 Task: Insert the shape of explosion 1.
Action: Mouse moved to (119, 92)
Screenshot: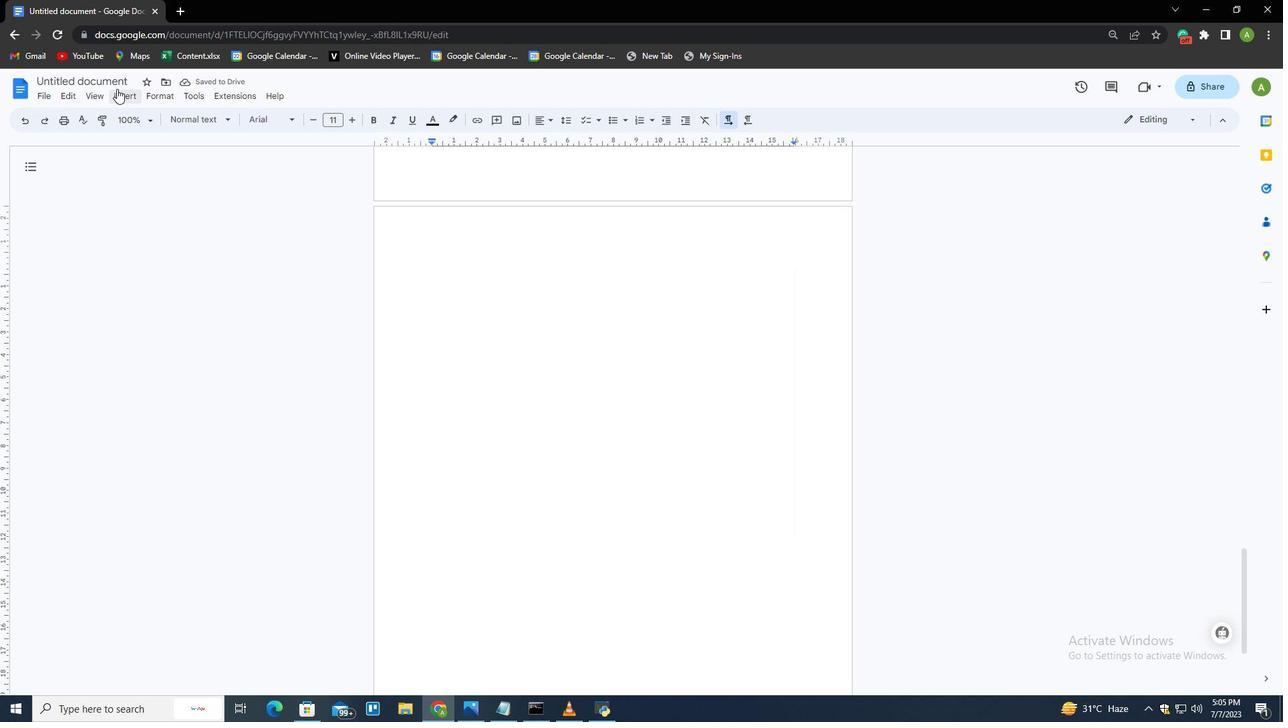 
Action: Mouse pressed left at (119, 92)
Screenshot: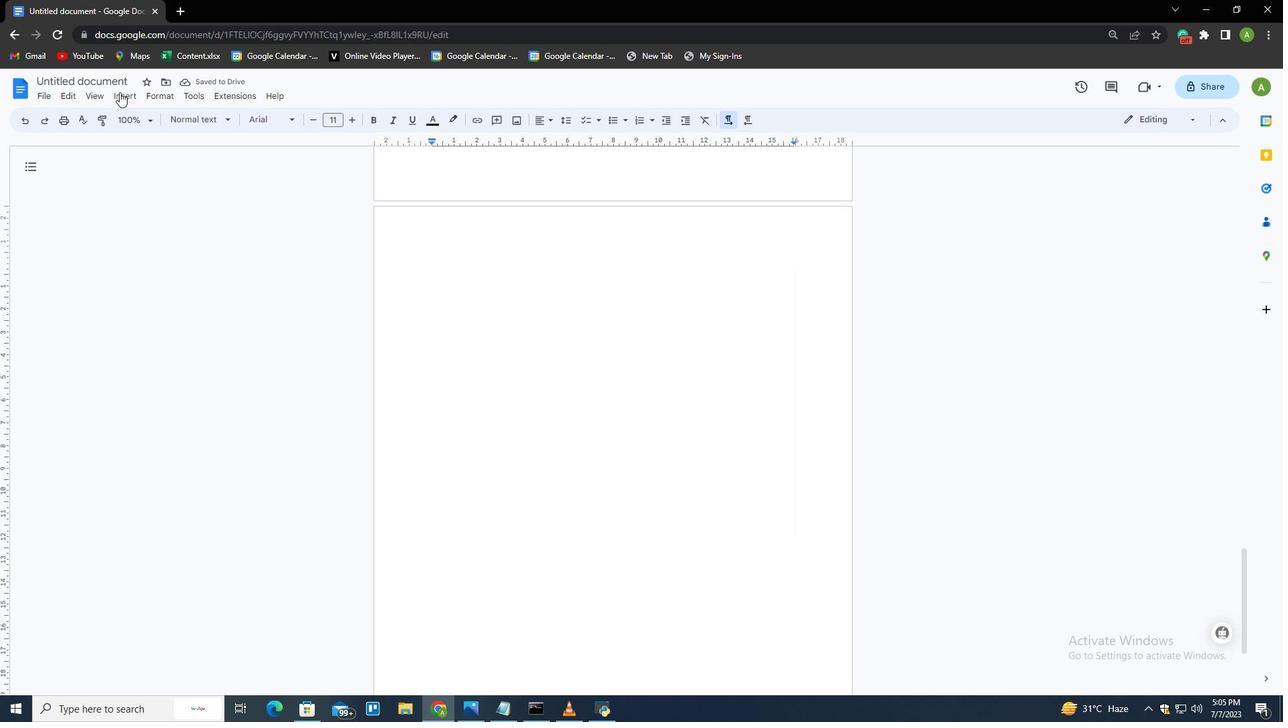 
Action: Mouse moved to (159, 160)
Screenshot: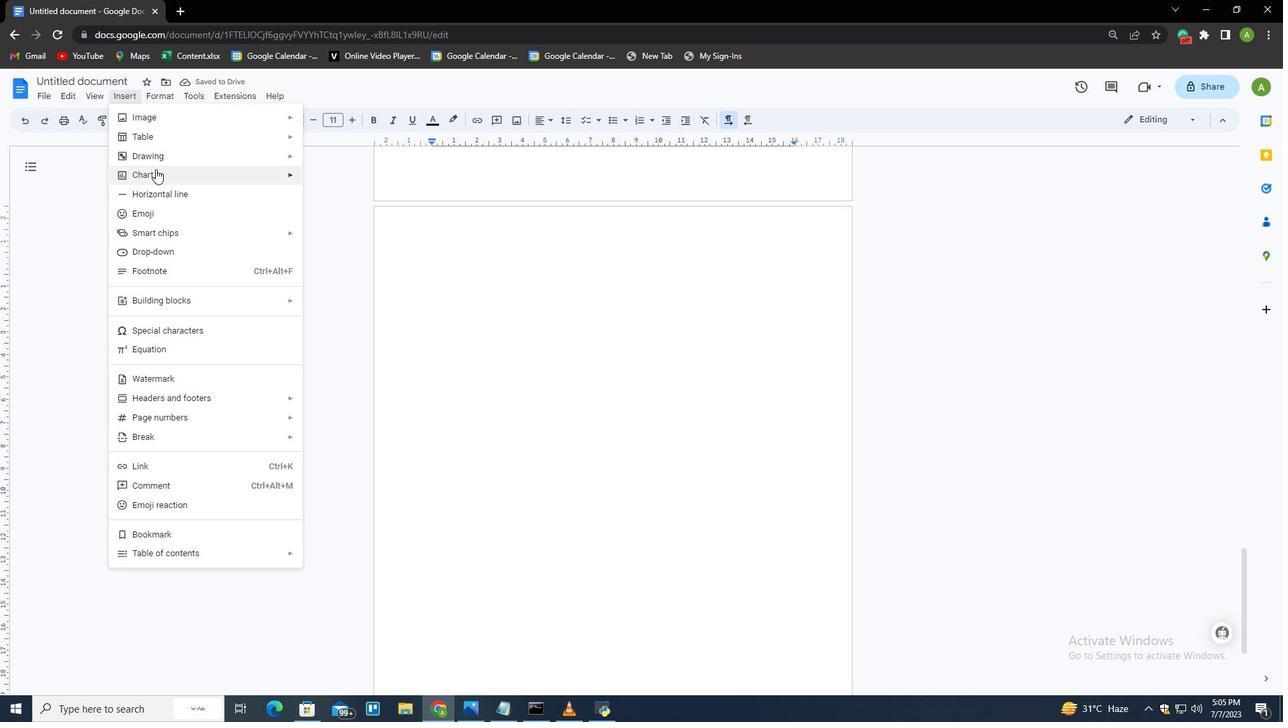 
Action: Mouse pressed left at (159, 160)
Screenshot: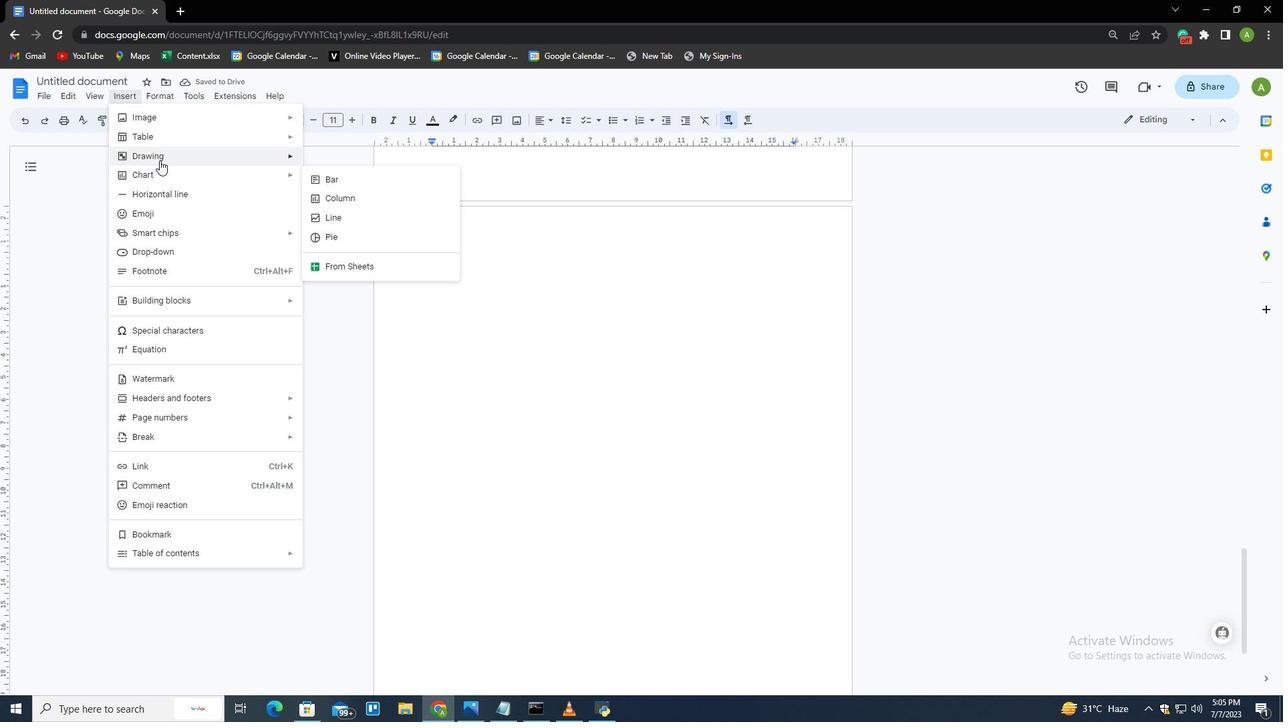 
Action: Mouse moved to (333, 158)
Screenshot: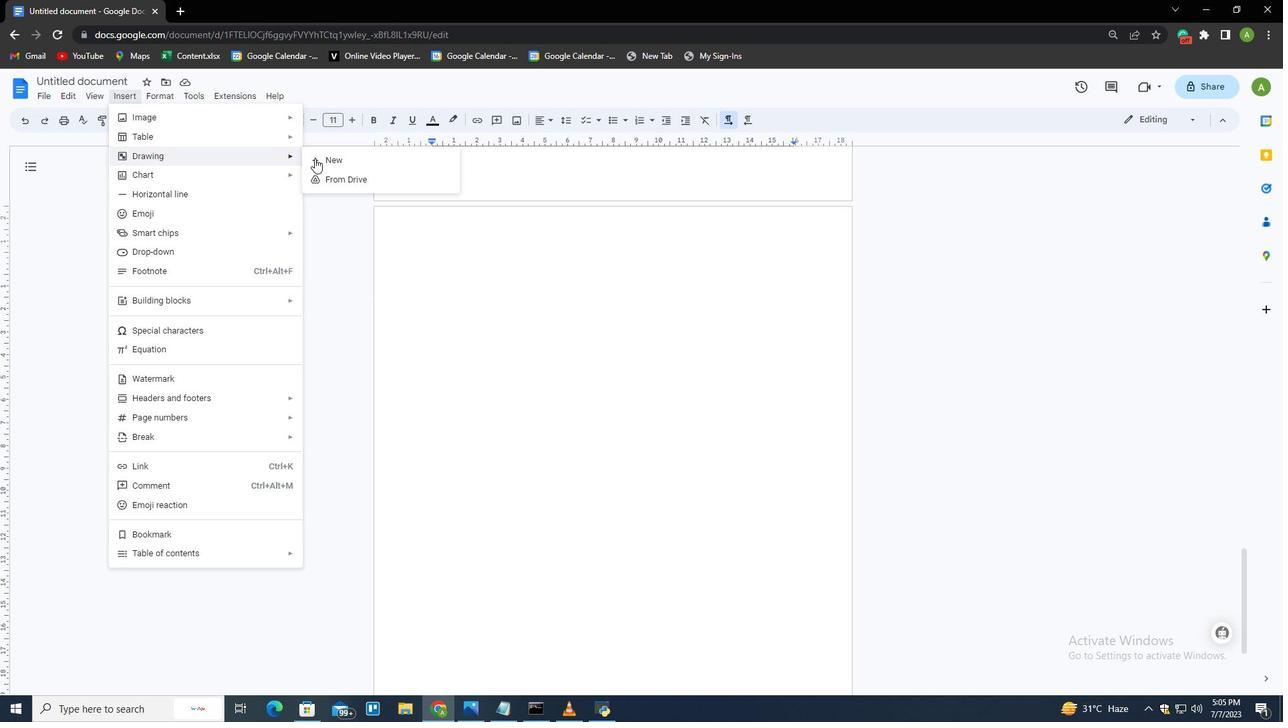 
Action: Mouse pressed left at (333, 158)
Screenshot: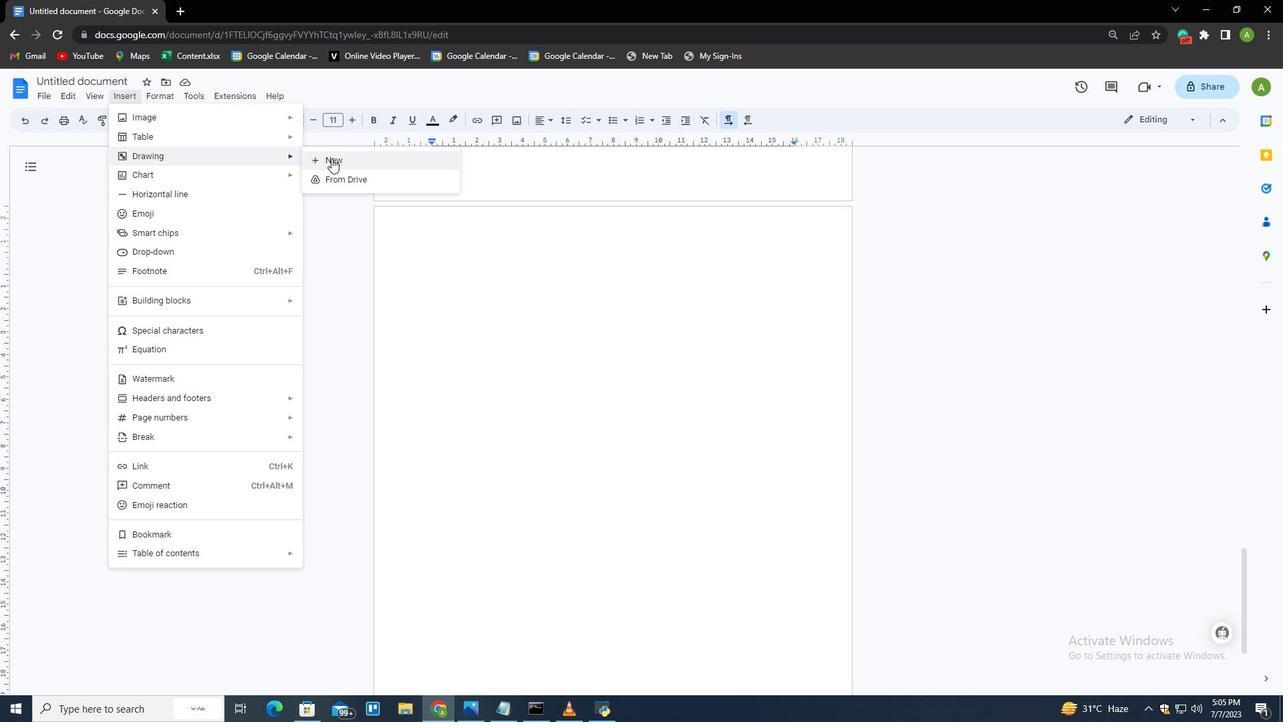 
Action: Mouse moved to (462, 155)
Screenshot: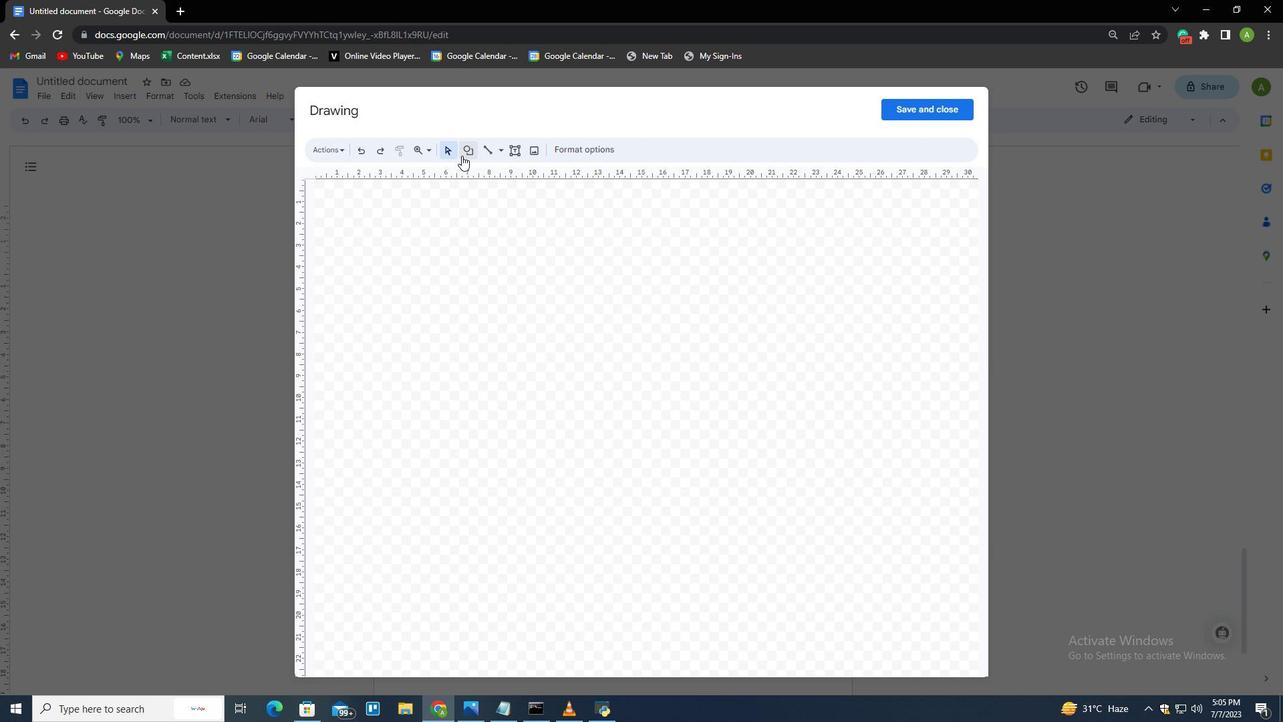 
Action: Mouse pressed left at (462, 155)
Screenshot: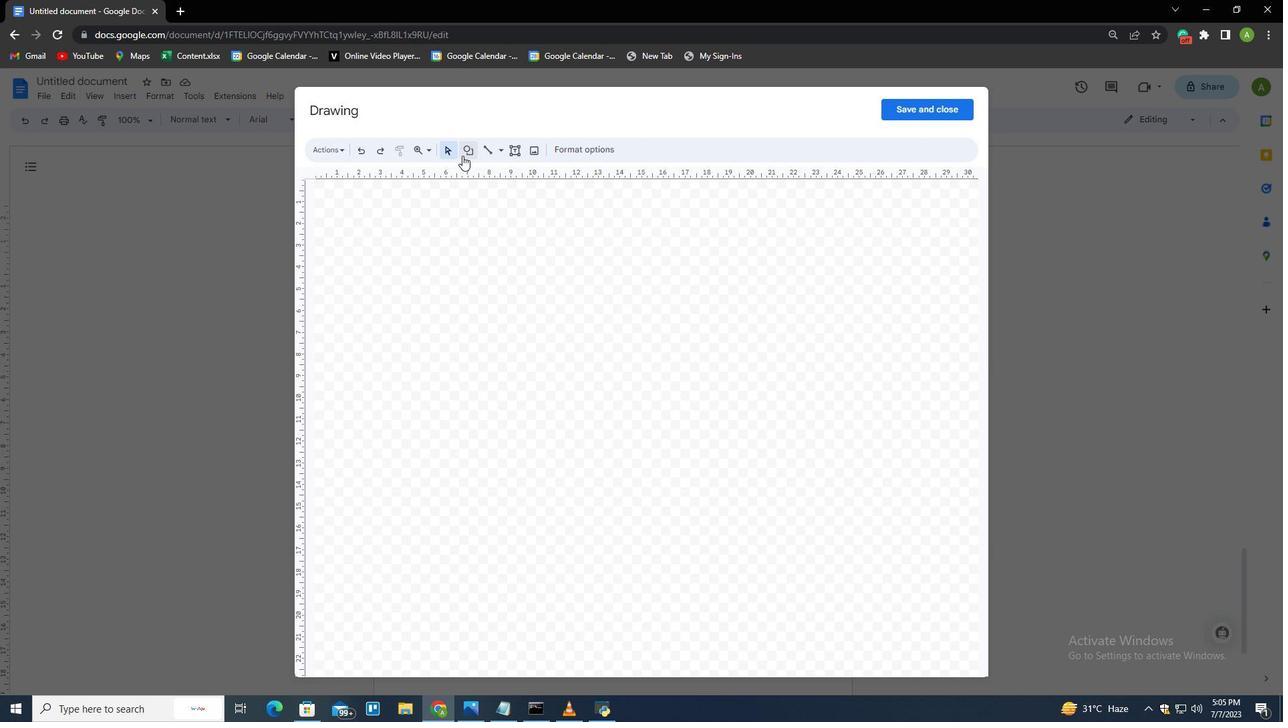 
Action: Mouse moved to (567, 213)
Screenshot: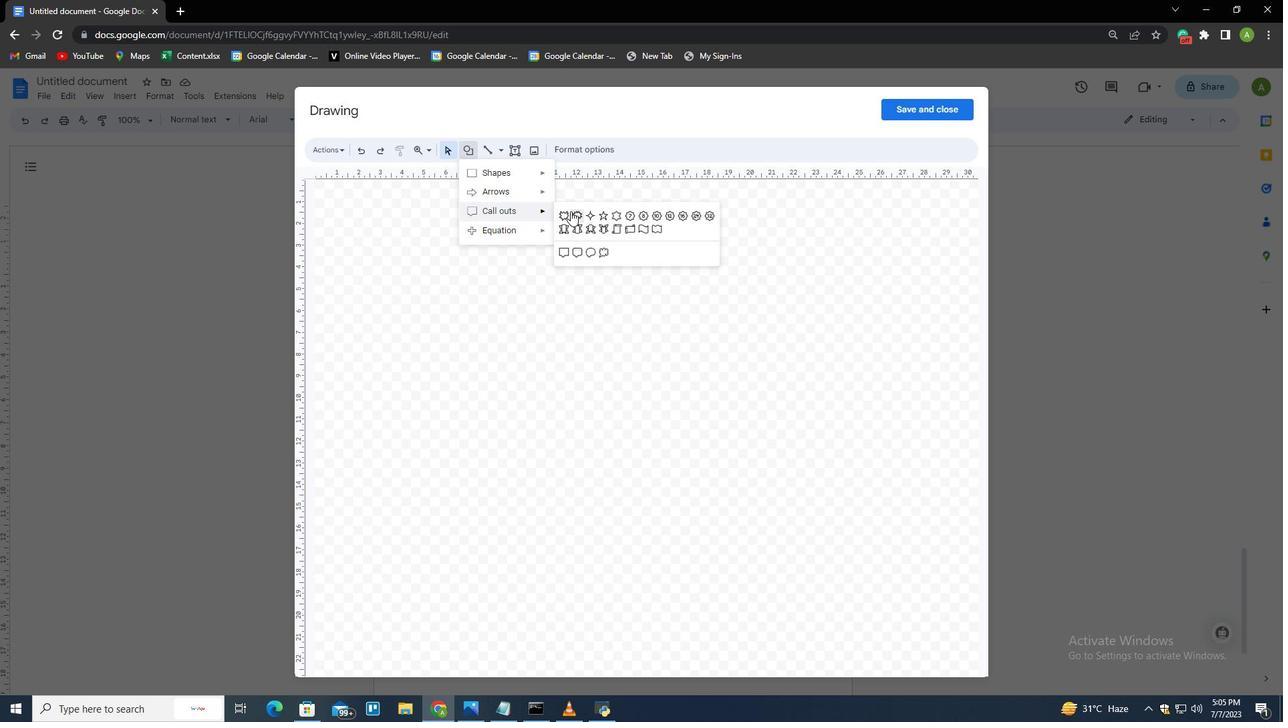 
Action: Mouse pressed left at (567, 213)
Screenshot: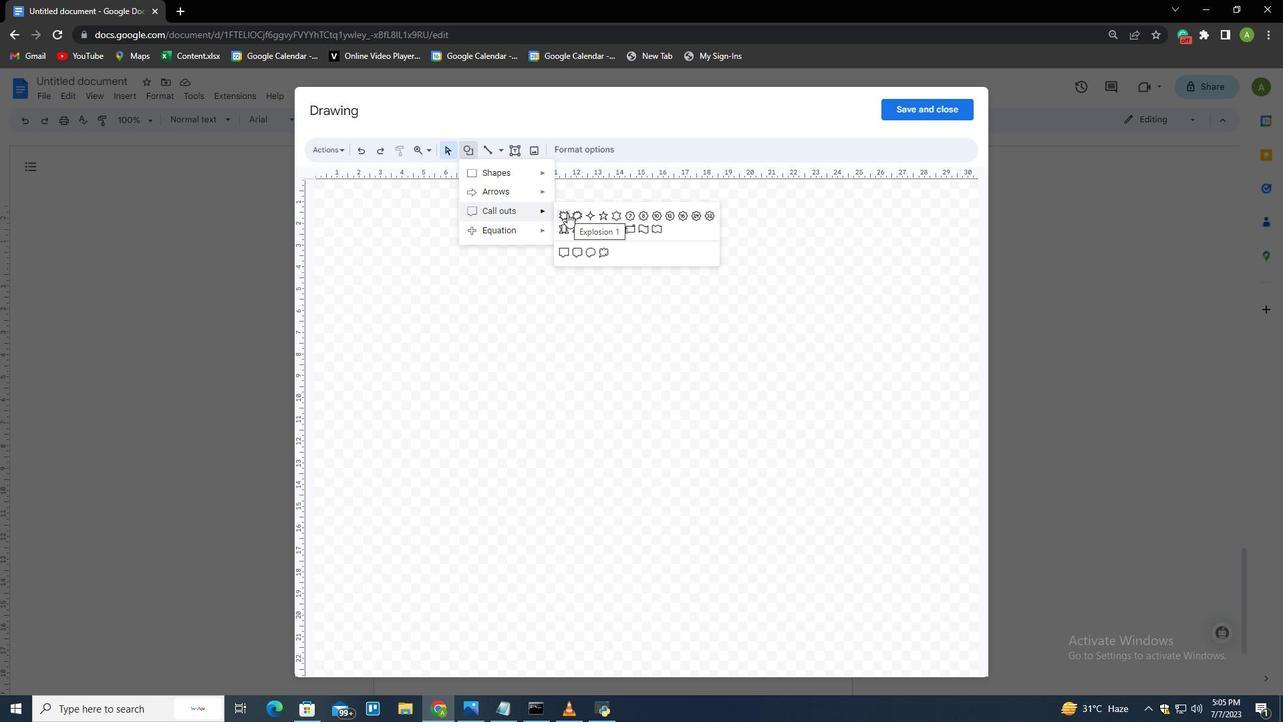 
Action: Mouse moved to (543, 322)
Screenshot: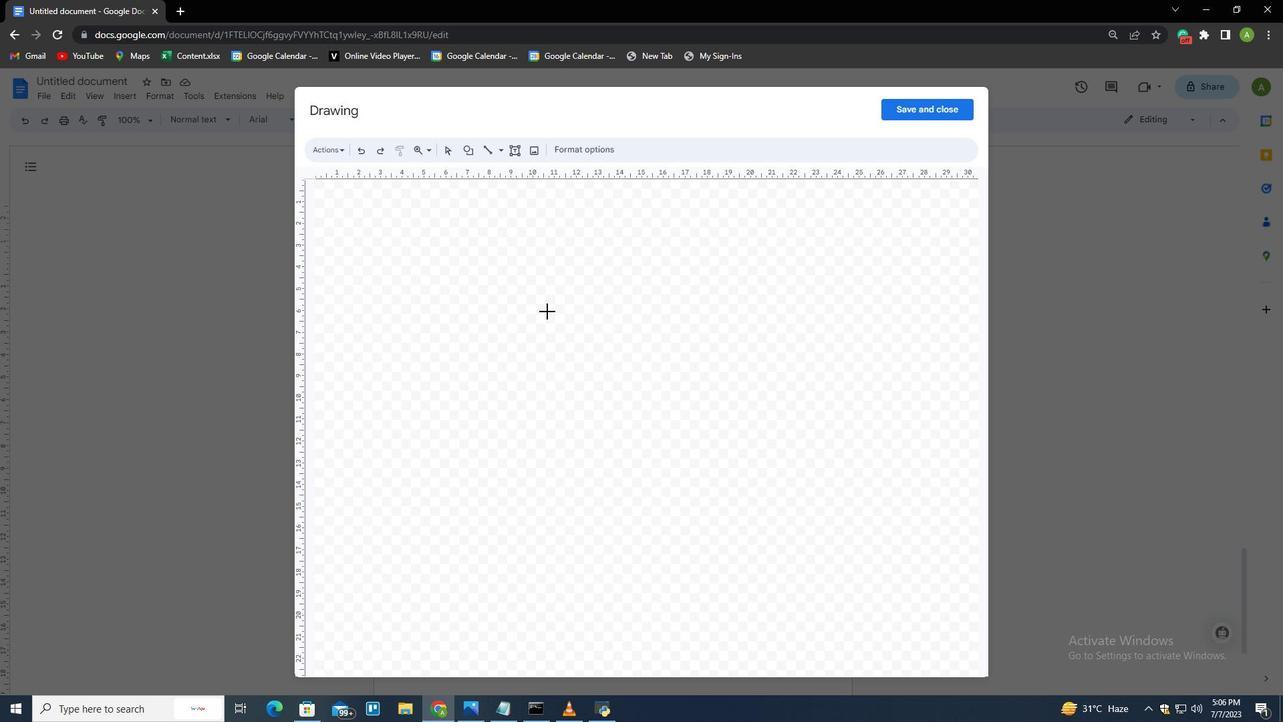 
Action: Mouse pressed left at (543, 322)
Screenshot: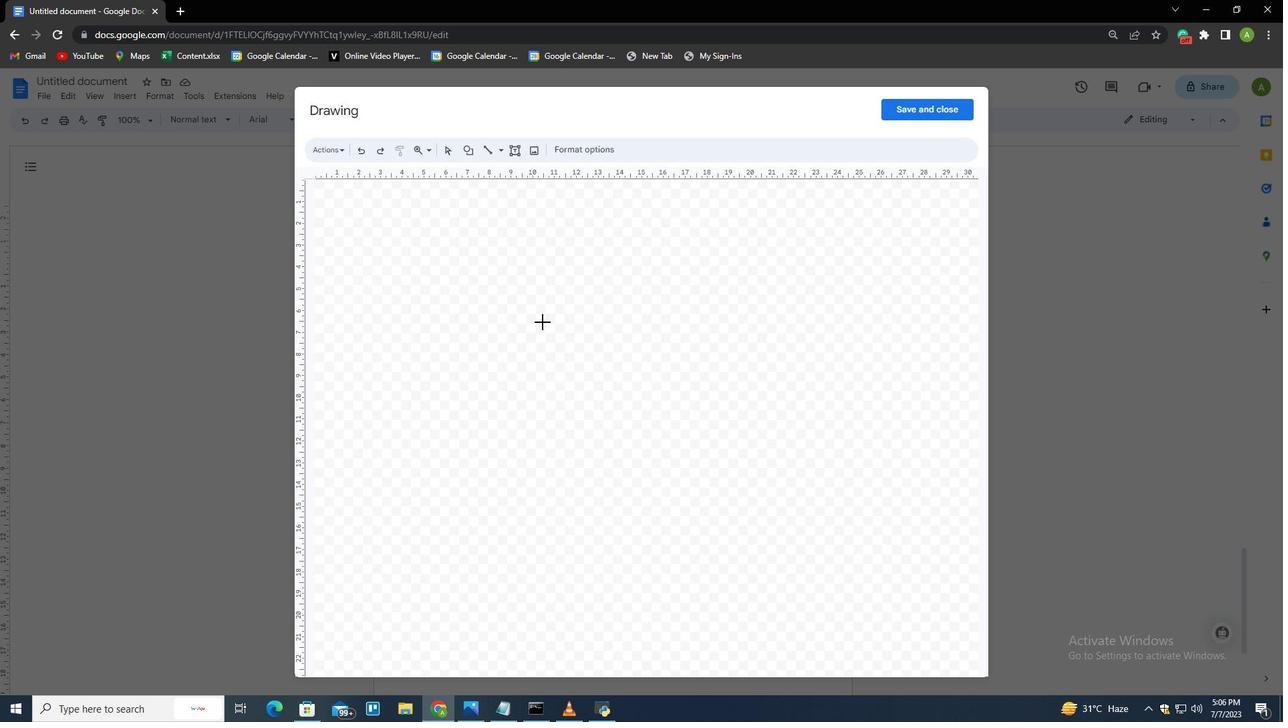 
Action: Mouse moved to (795, 389)
Screenshot: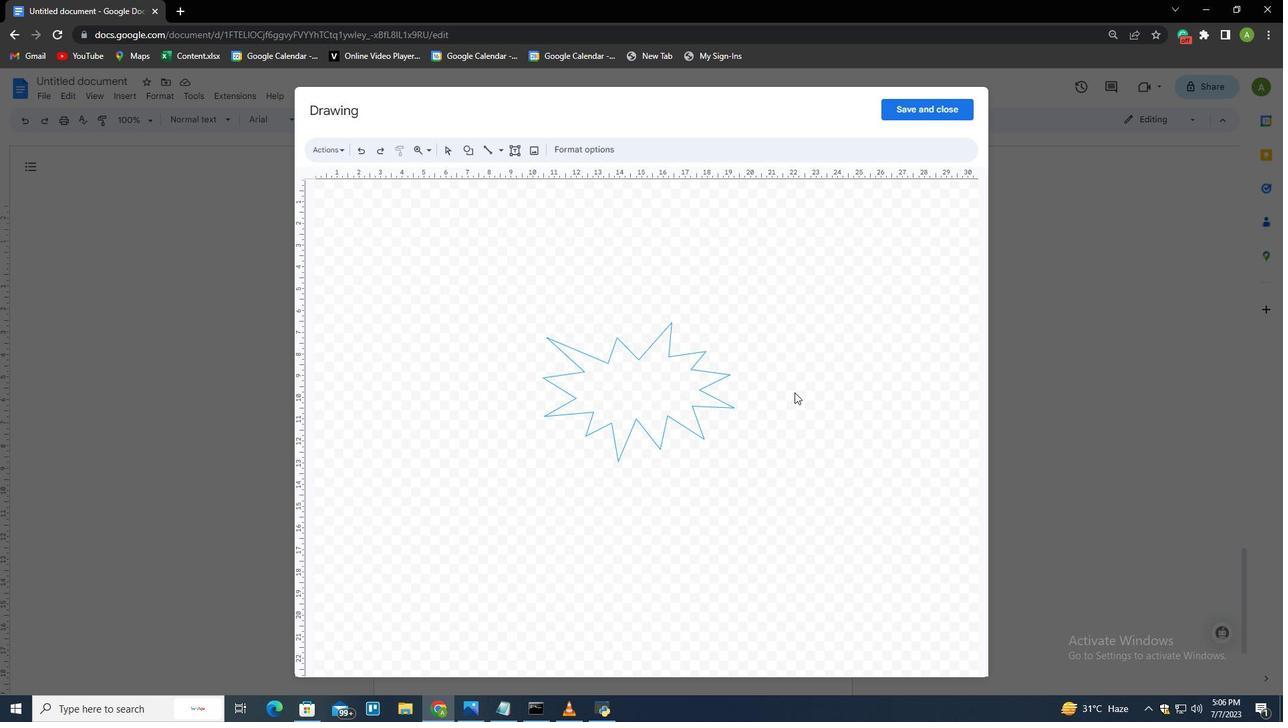 
Action: Mouse pressed left at (795, 389)
Screenshot: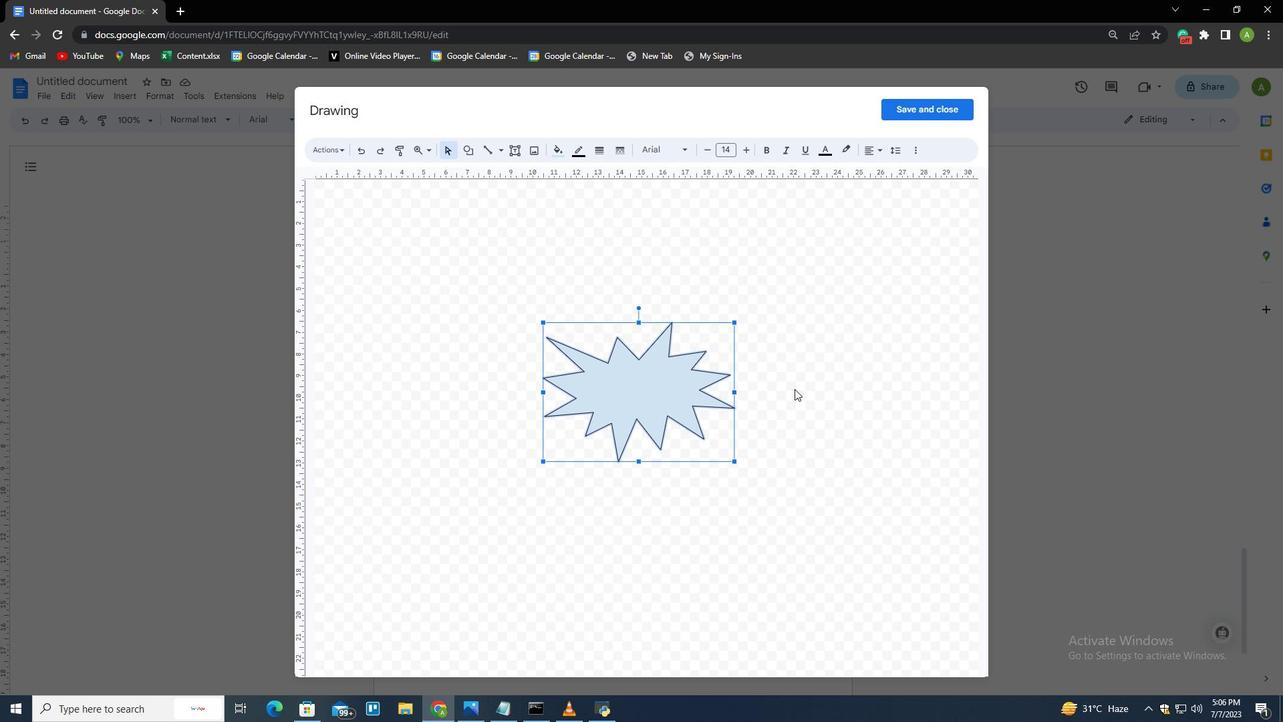 
